 Task: Select the open-on-session-start option in the open debug.
Action: Mouse moved to (68, 498)
Screenshot: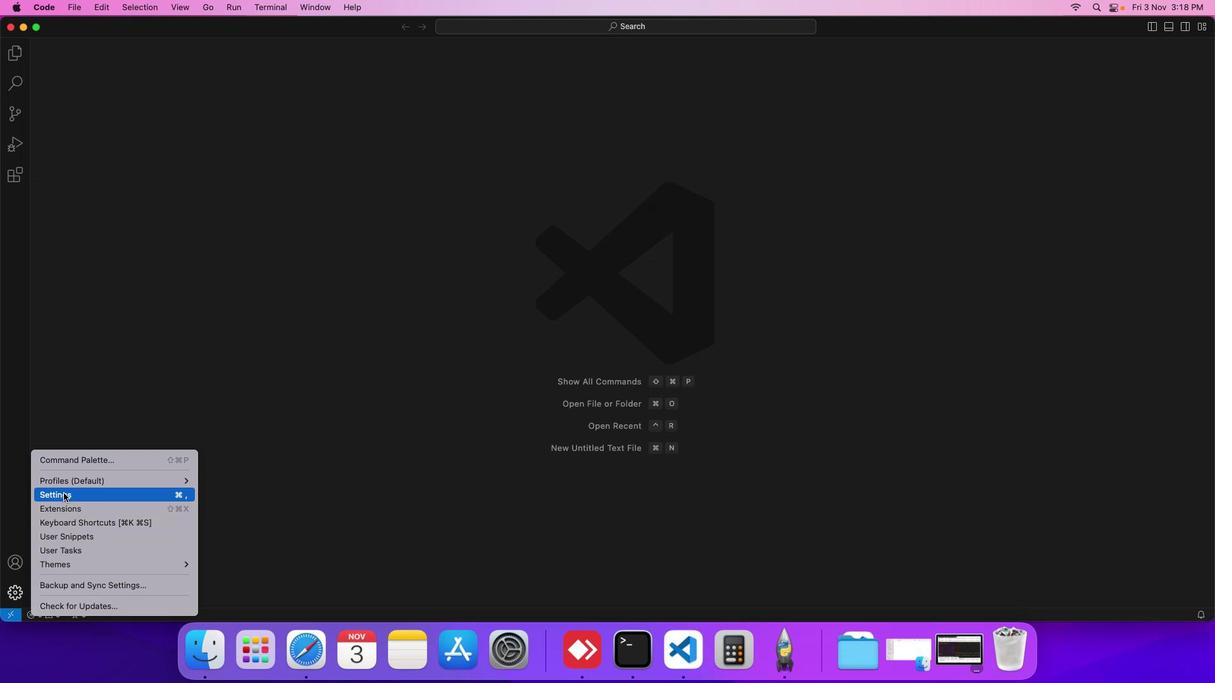 
Action: Mouse pressed left at (68, 498)
Screenshot: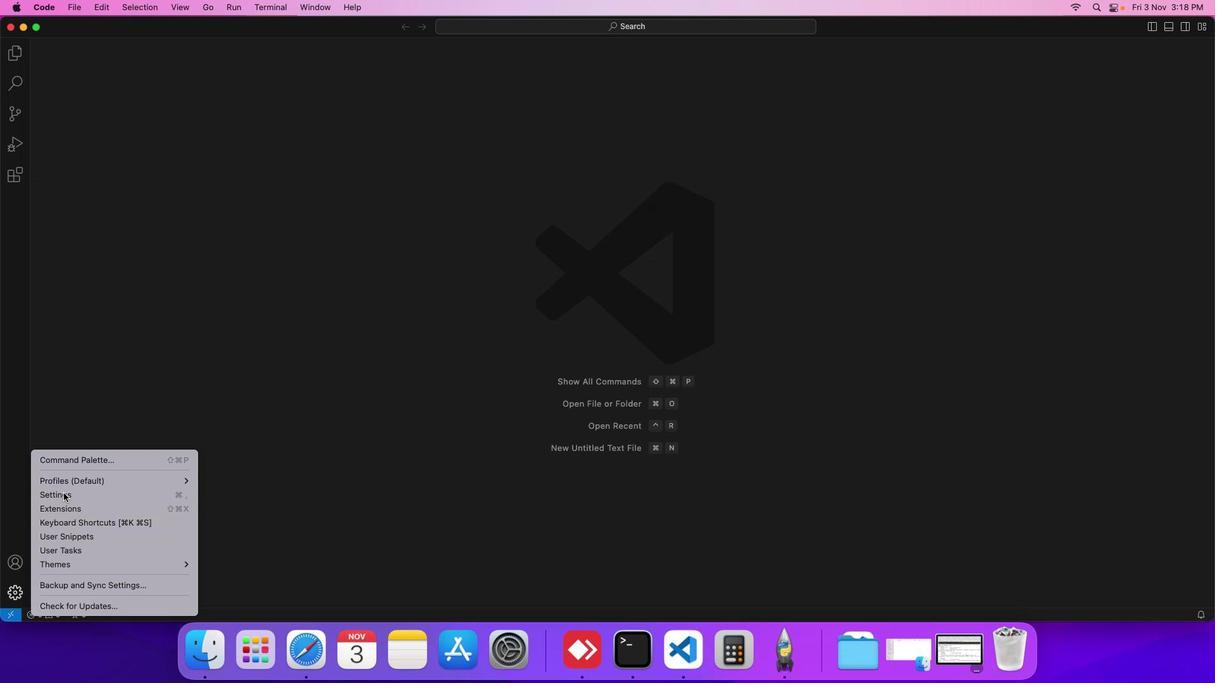 
Action: Mouse moved to (300, 187)
Screenshot: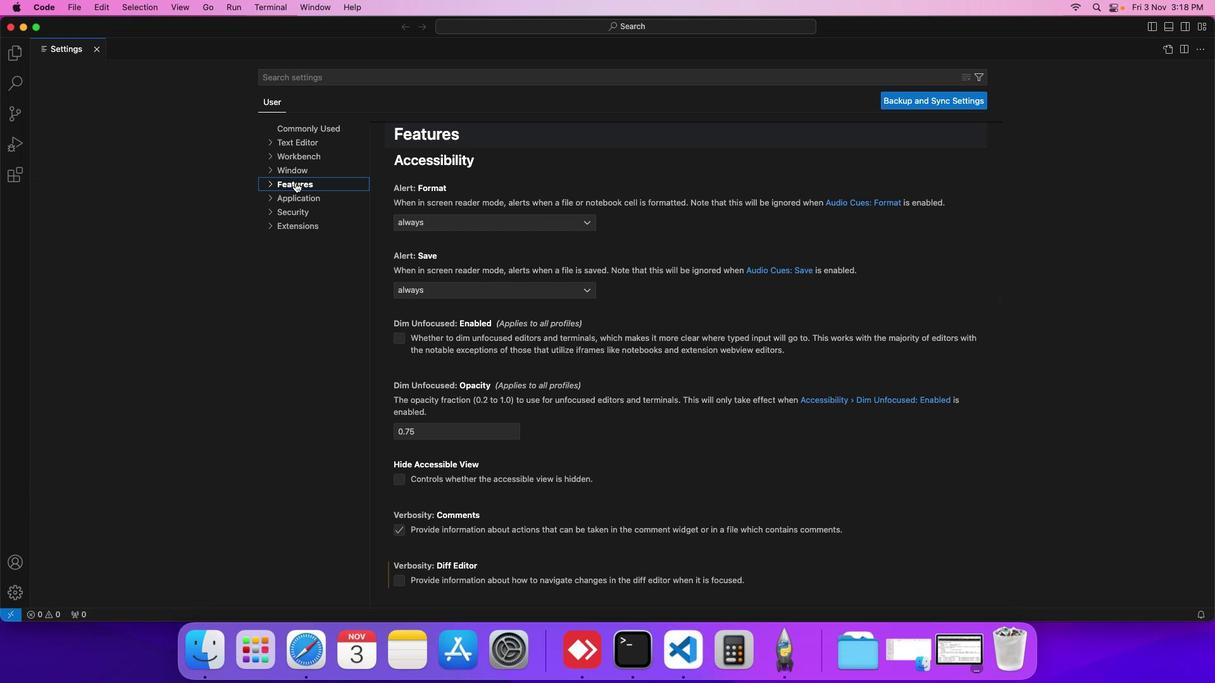 
Action: Mouse pressed left at (300, 187)
Screenshot: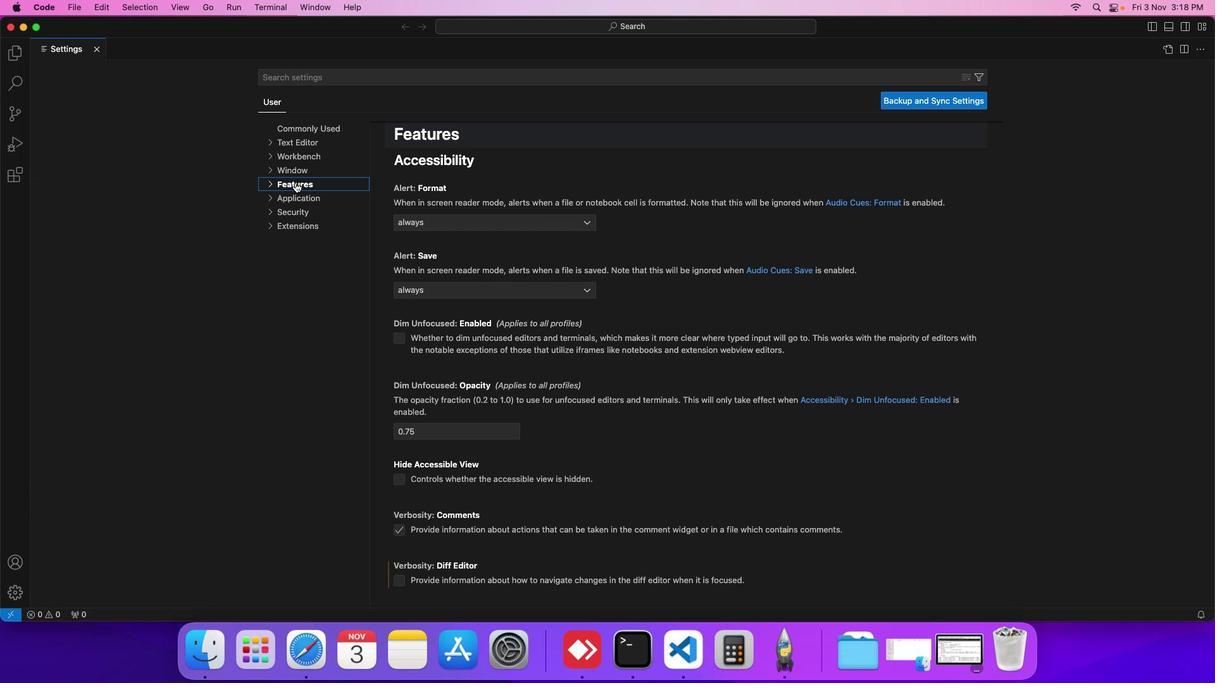 
Action: Mouse moved to (306, 244)
Screenshot: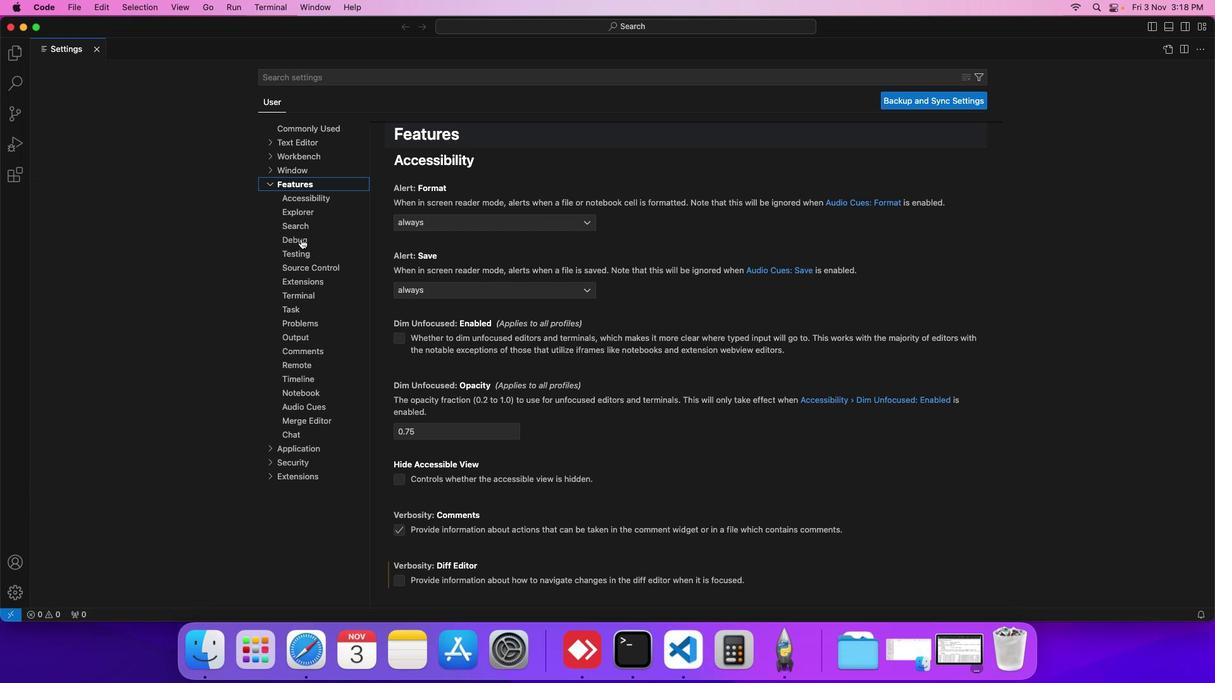 
Action: Mouse pressed left at (306, 244)
Screenshot: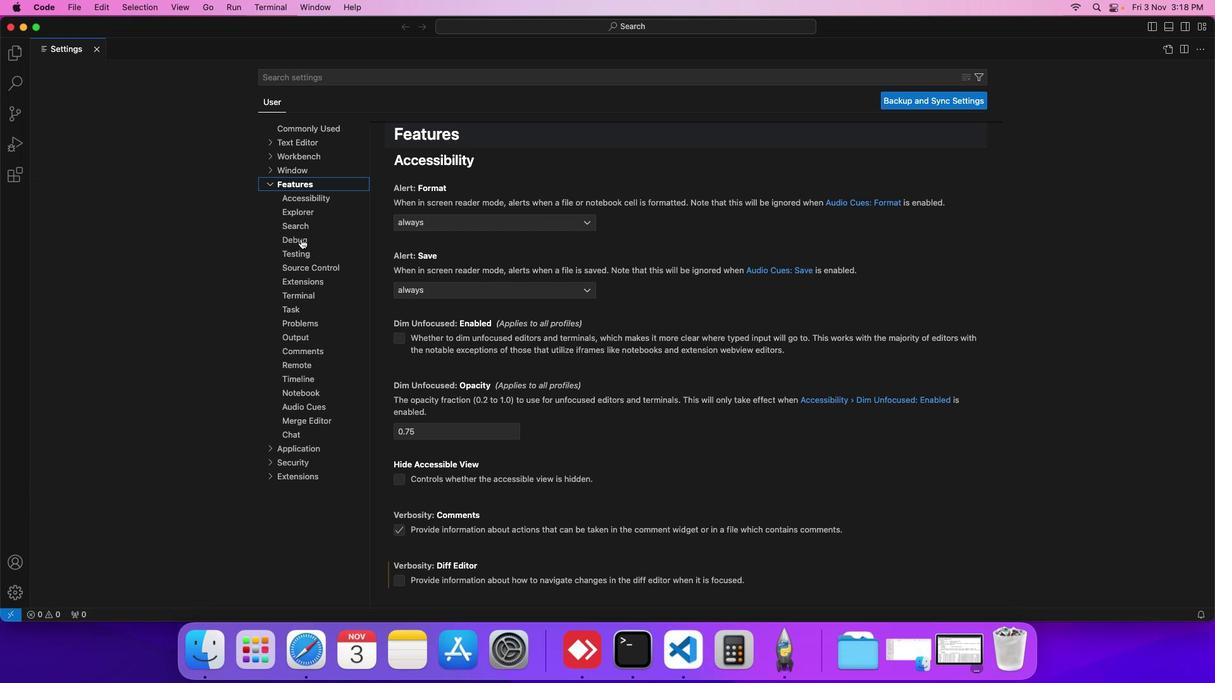 
Action: Mouse moved to (465, 496)
Screenshot: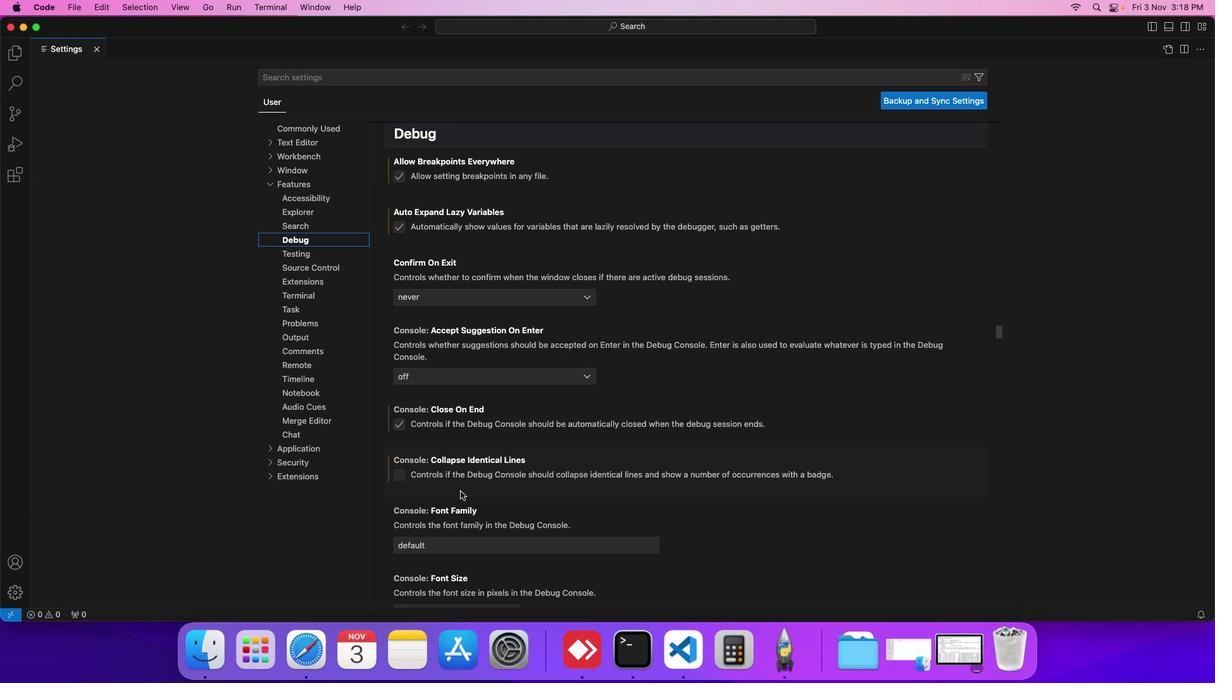 
Action: Mouse scrolled (465, 496) with delta (5, 4)
Screenshot: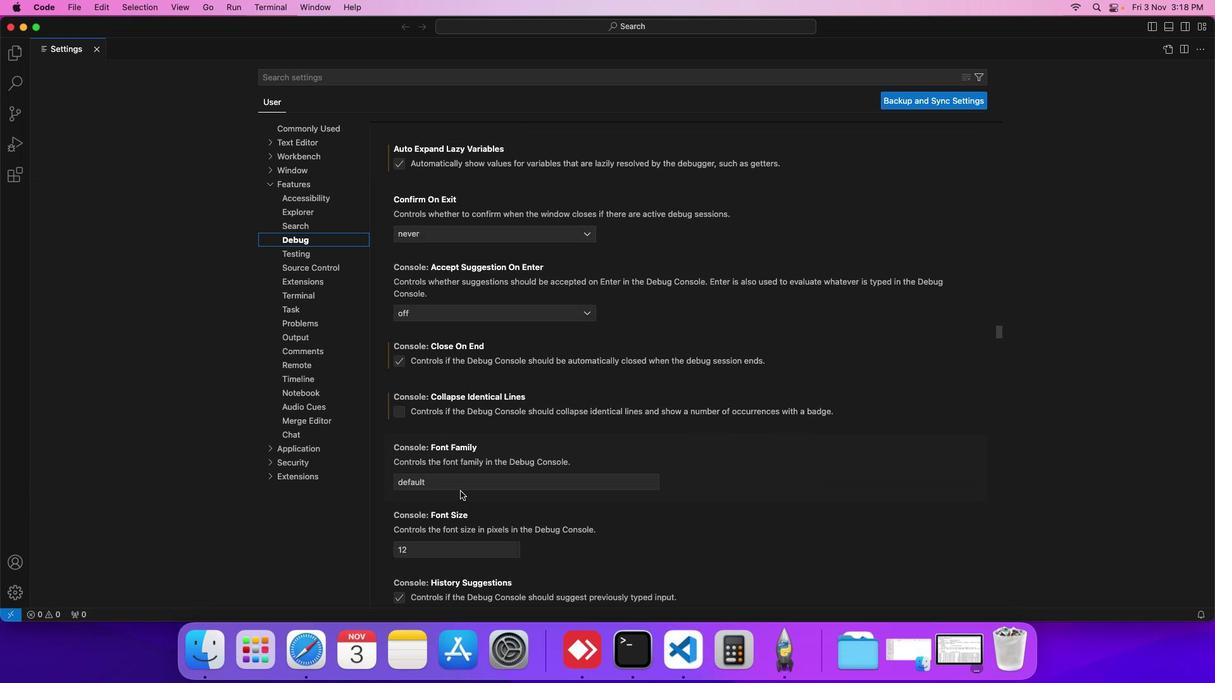 
Action: Mouse scrolled (465, 496) with delta (5, 4)
Screenshot: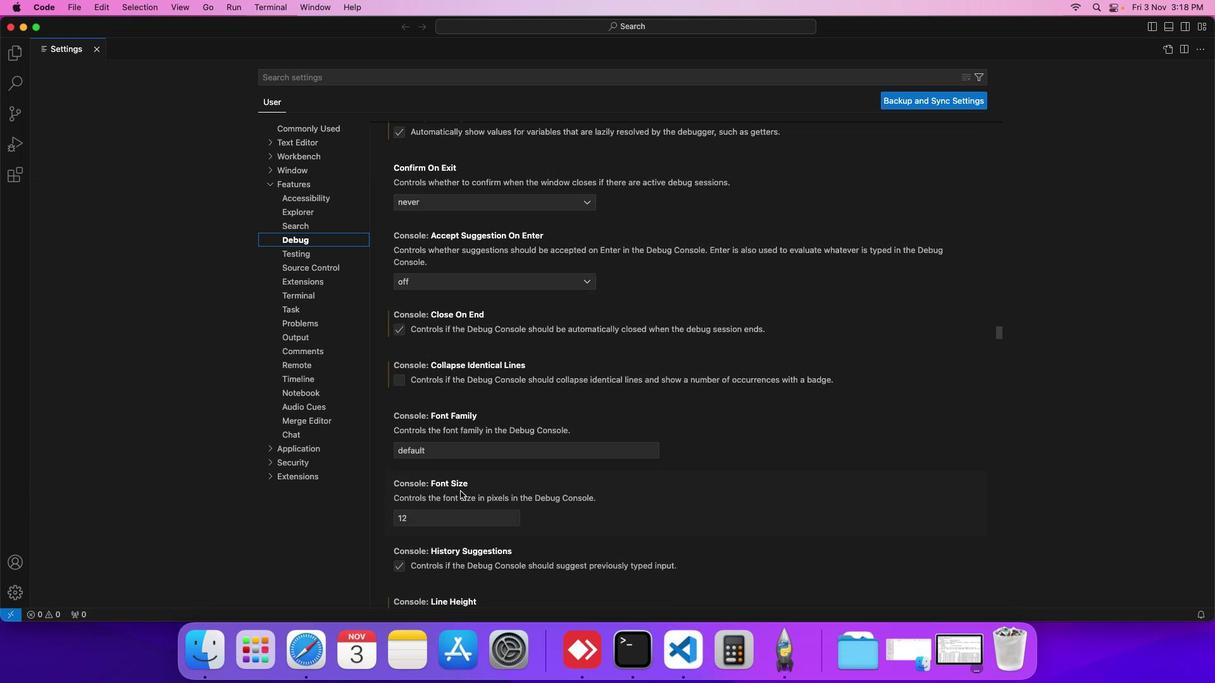 
Action: Mouse scrolled (465, 496) with delta (5, 4)
Screenshot: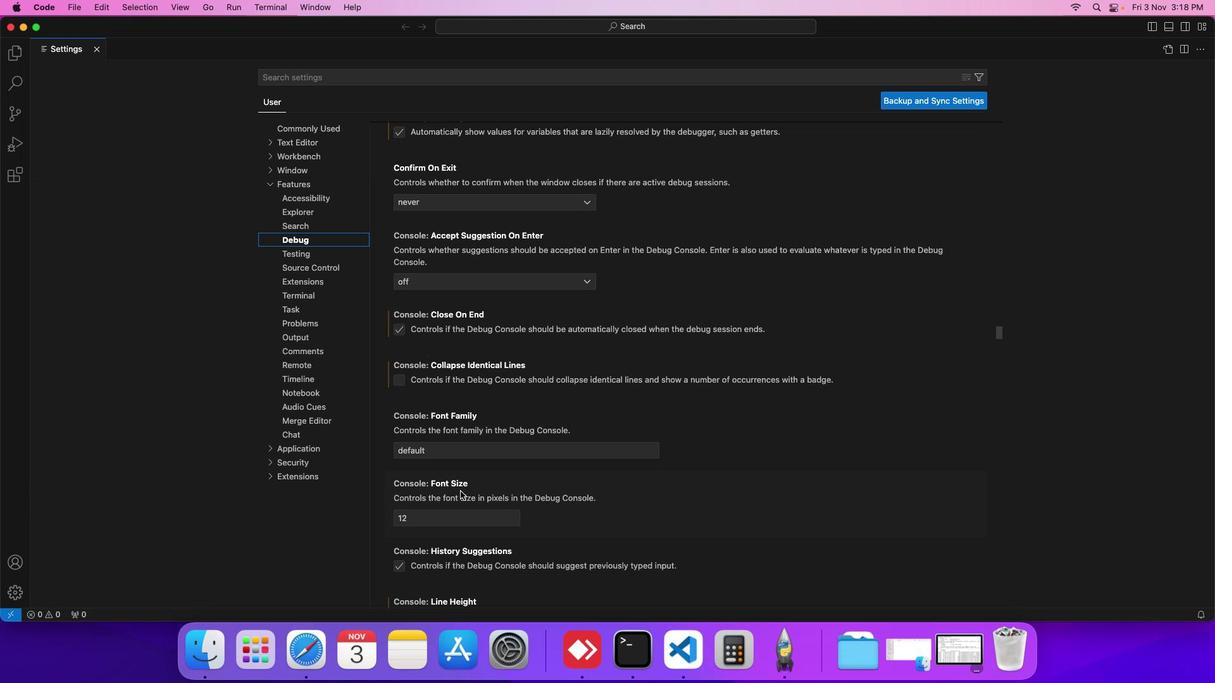 
Action: Mouse scrolled (465, 496) with delta (5, 4)
Screenshot: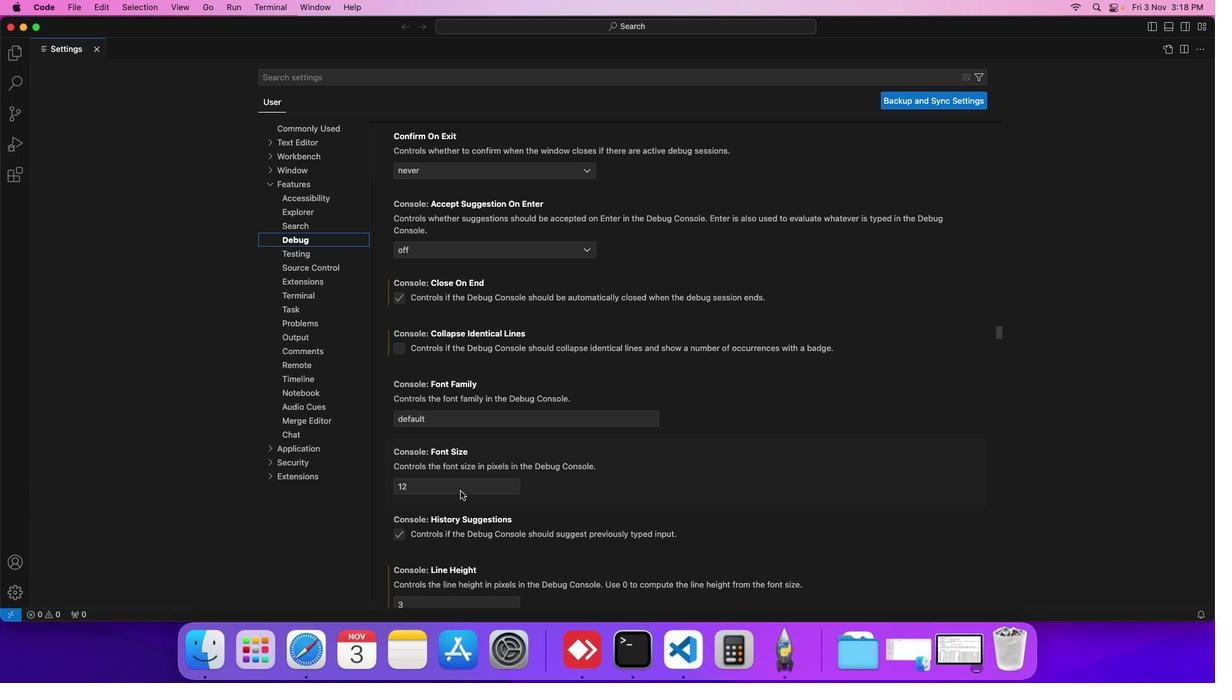 
Action: Mouse scrolled (465, 496) with delta (5, 4)
Screenshot: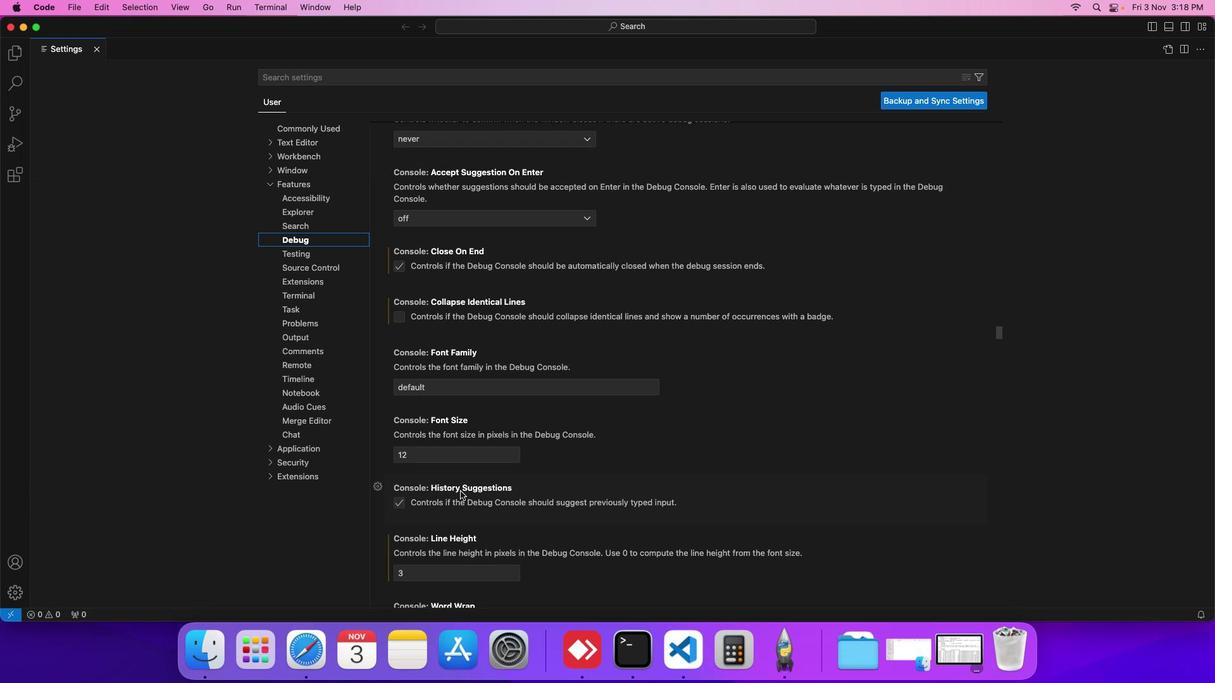 
Action: Mouse scrolled (465, 496) with delta (5, 4)
Screenshot: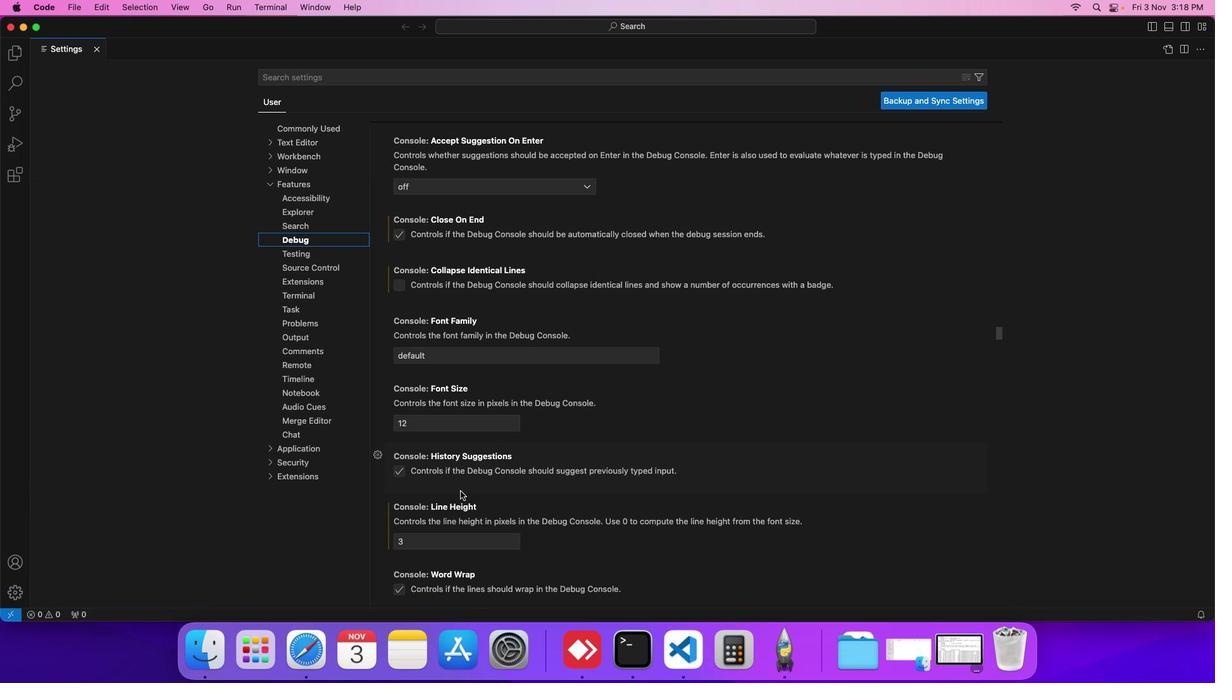 
Action: Mouse scrolled (465, 496) with delta (5, 4)
Screenshot: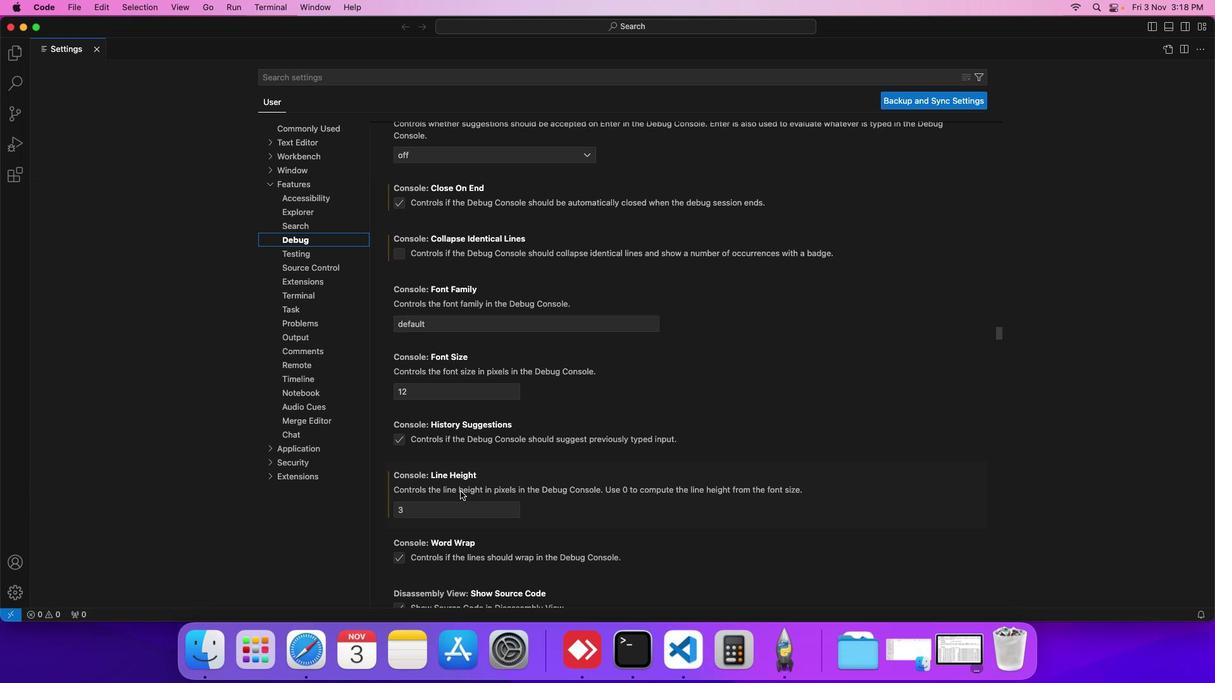 
Action: Mouse scrolled (465, 496) with delta (5, 4)
Screenshot: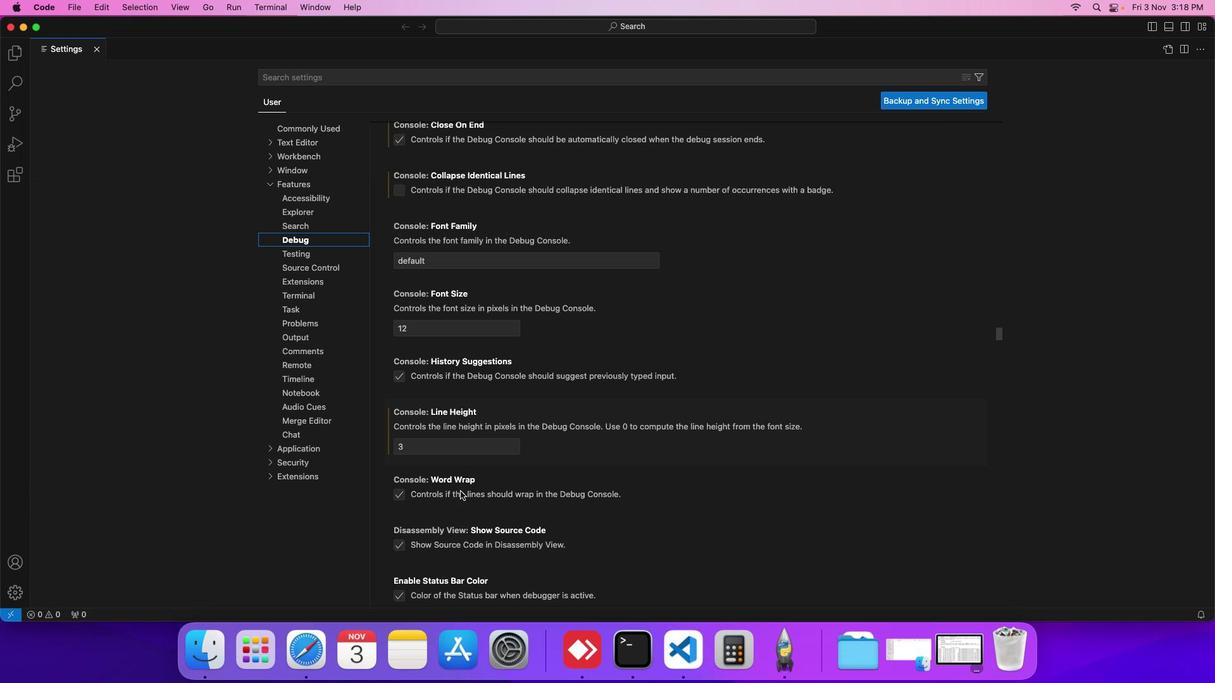 
Action: Mouse scrolled (465, 496) with delta (5, 4)
Screenshot: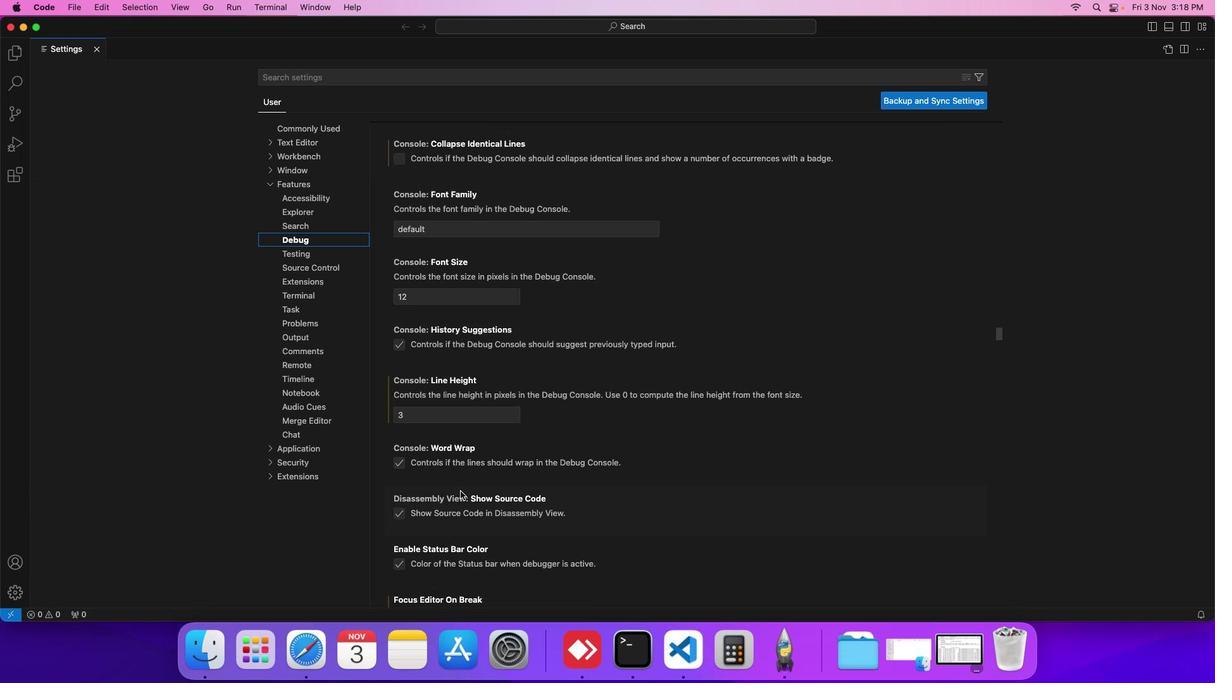 
Action: Mouse scrolled (465, 496) with delta (5, 4)
Screenshot: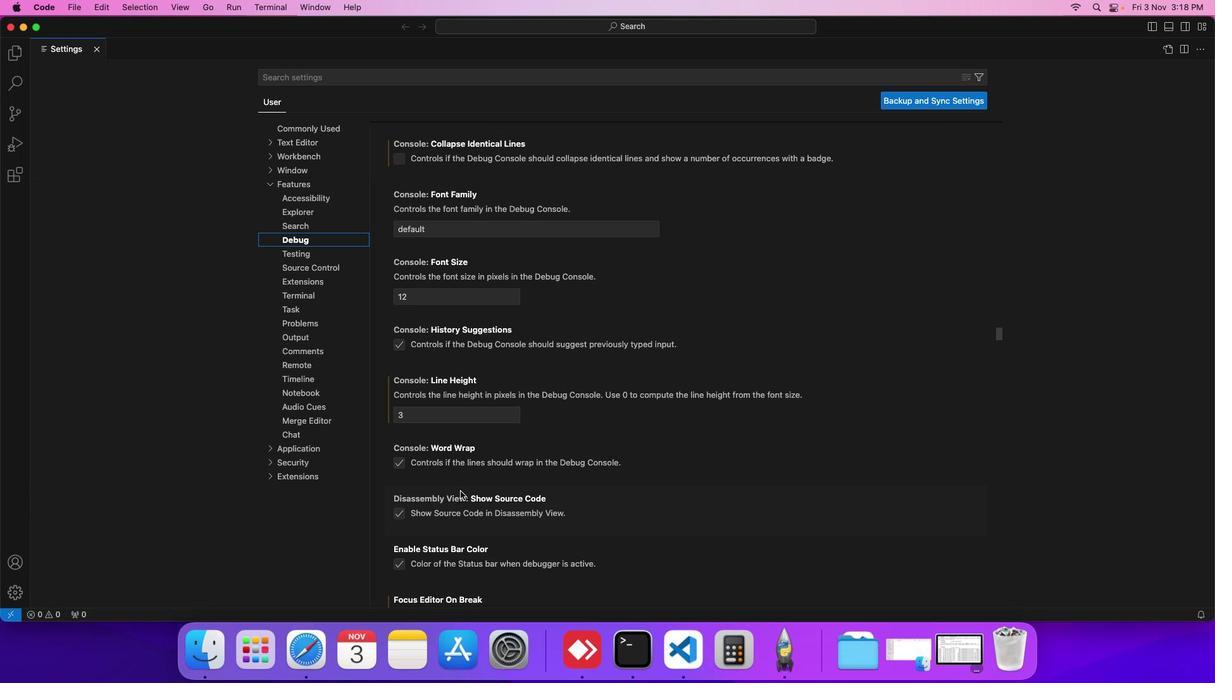 
Action: Mouse scrolled (465, 496) with delta (5, 4)
Screenshot: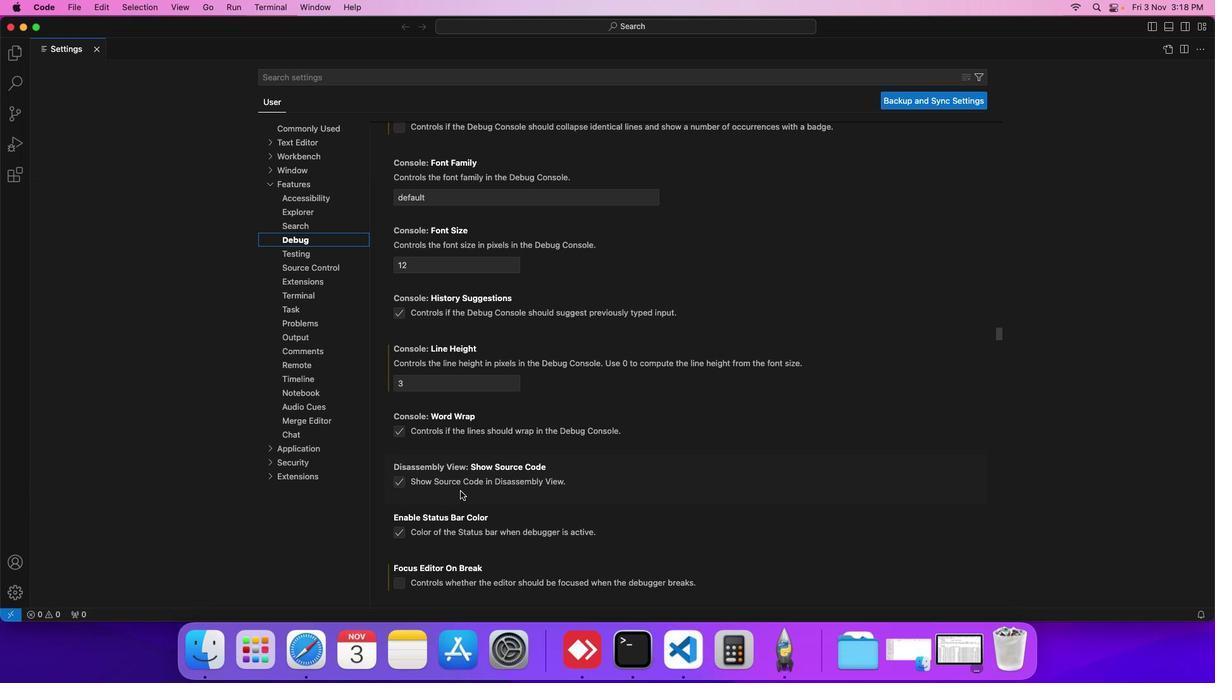 
Action: Mouse scrolled (465, 496) with delta (5, 4)
Screenshot: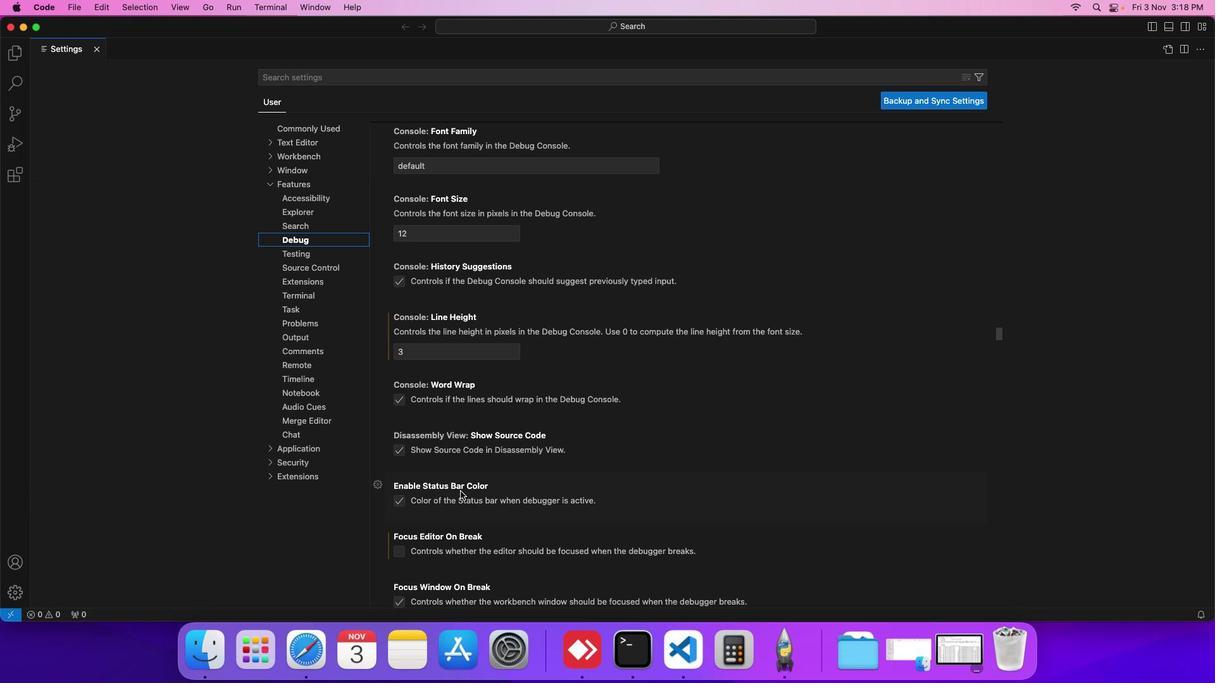 
Action: Mouse scrolled (465, 496) with delta (5, 4)
Screenshot: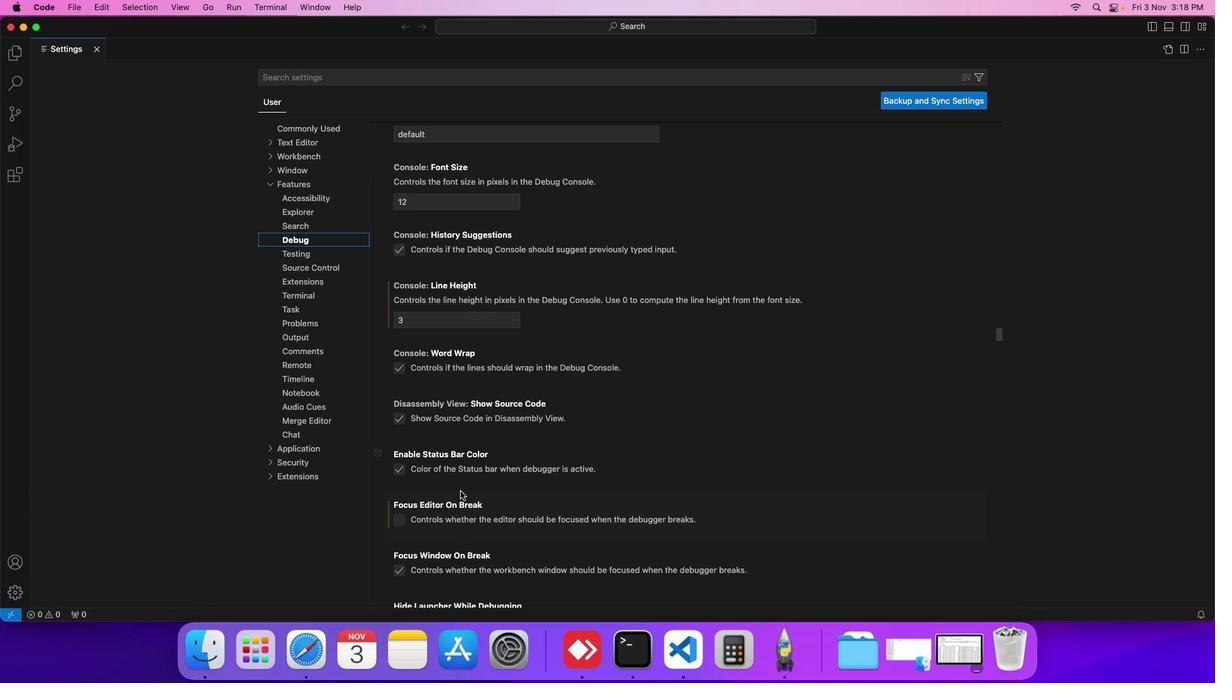 
Action: Mouse scrolled (465, 496) with delta (5, 4)
Screenshot: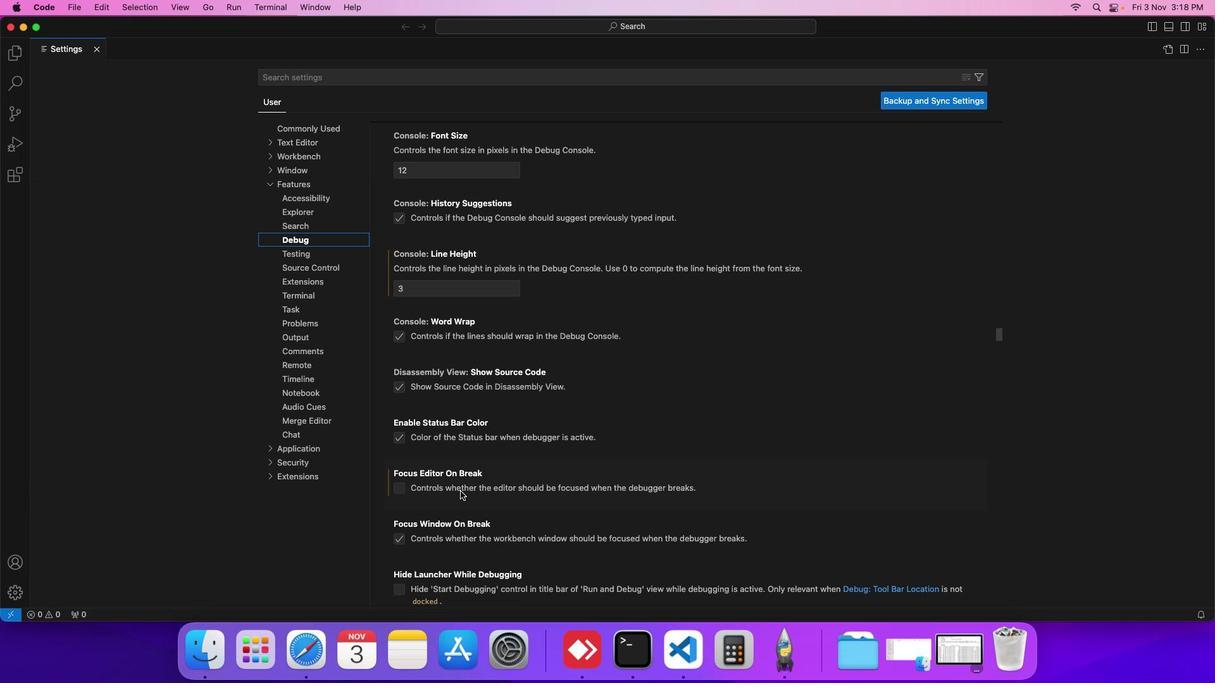 
Action: Mouse scrolled (465, 496) with delta (5, 4)
Screenshot: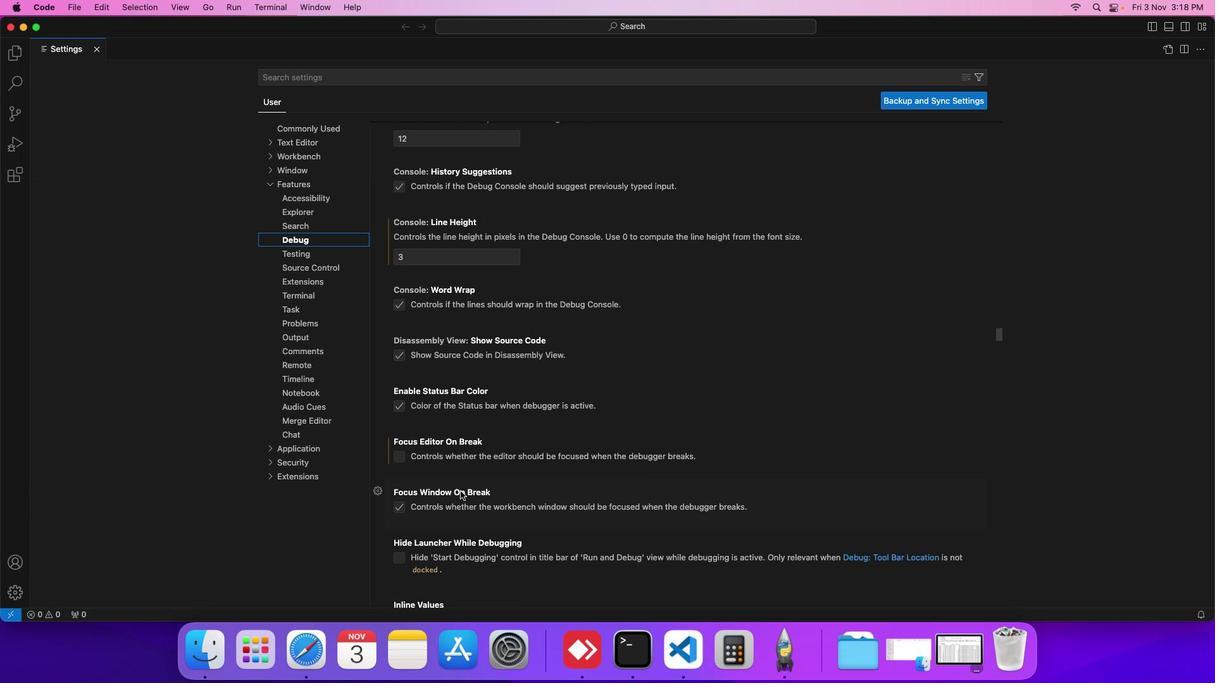 
Action: Mouse scrolled (465, 496) with delta (5, 4)
Screenshot: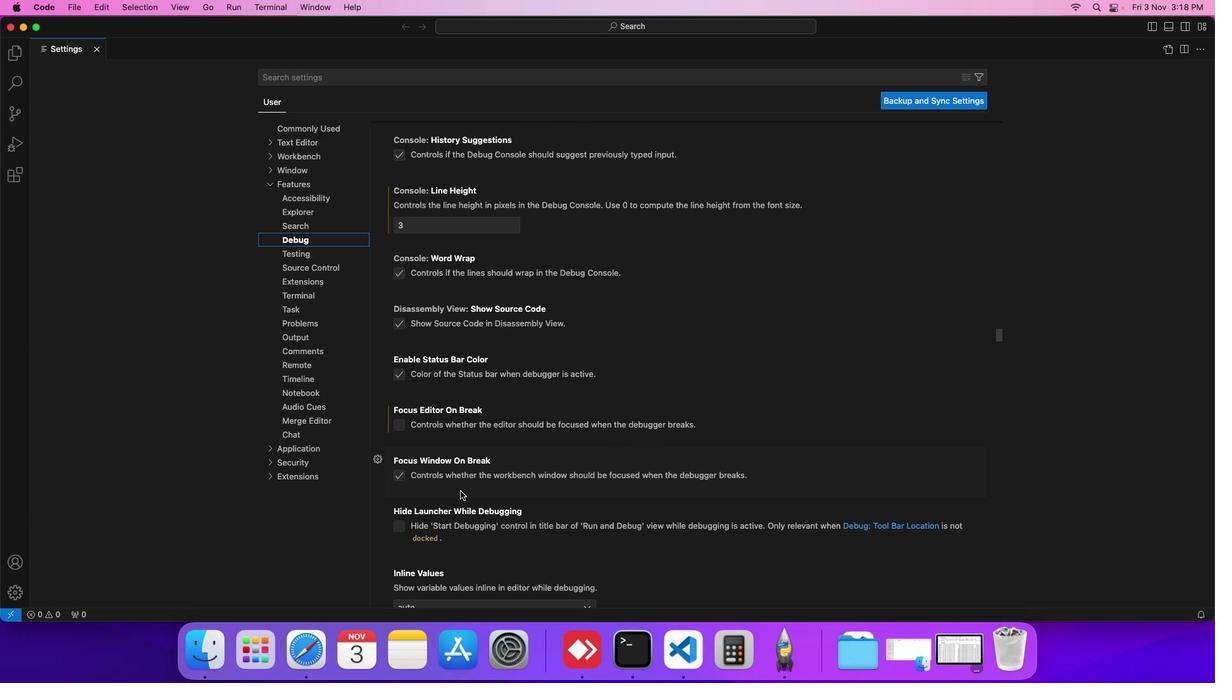 
Action: Mouse scrolled (465, 496) with delta (5, 4)
Screenshot: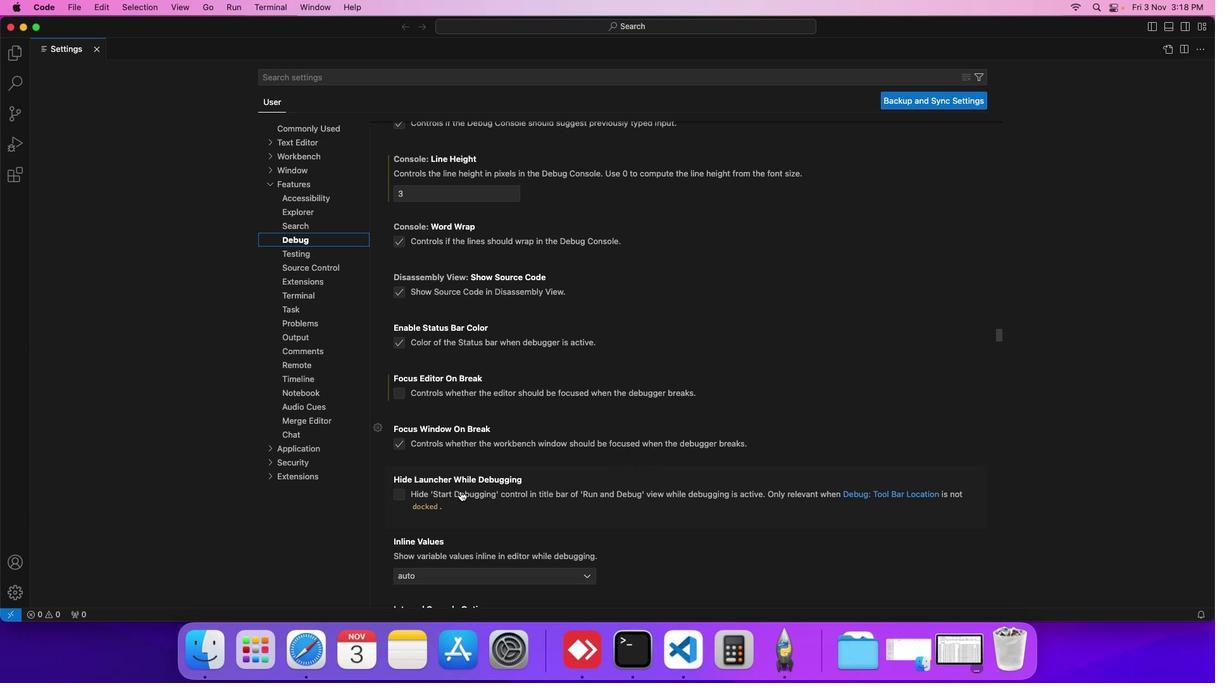 
Action: Mouse scrolled (465, 496) with delta (5, 4)
Screenshot: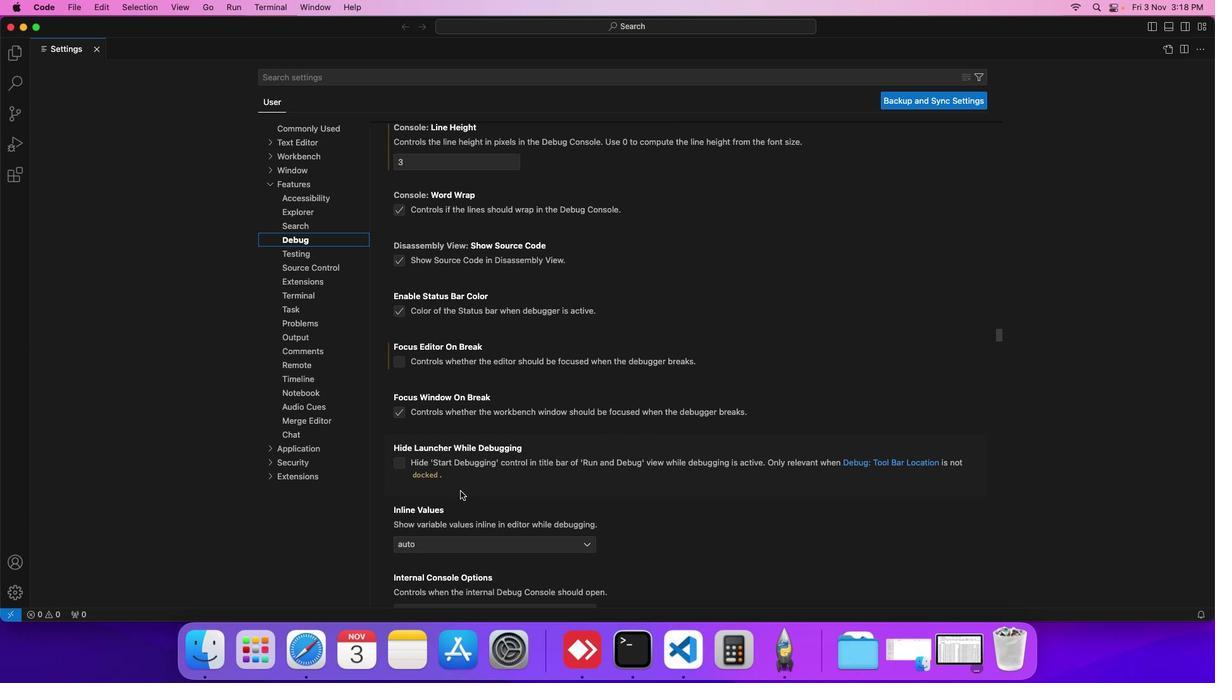 
Action: Mouse scrolled (465, 496) with delta (5, 4)
Screenshot: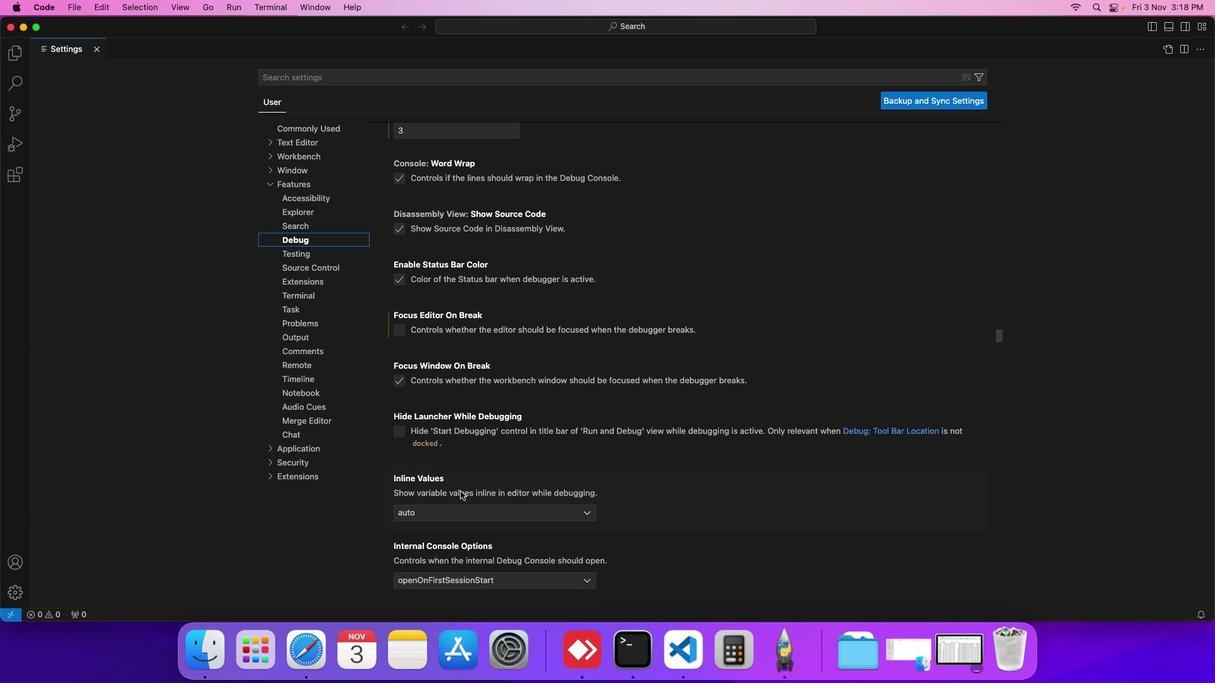 
Action: Mouse scrolled (465, 496) with delta (5, 4)
Screenshot: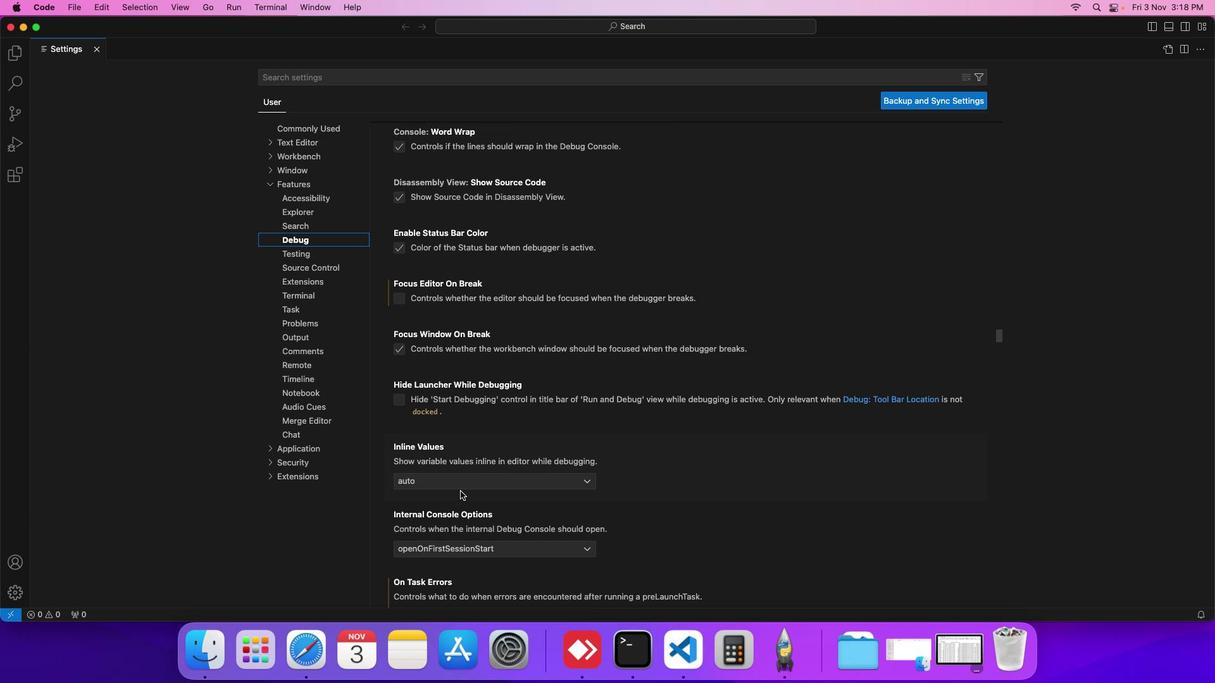 
Action: Mouse scrolled (465, 496) with delta (5, 4)
Screenshot: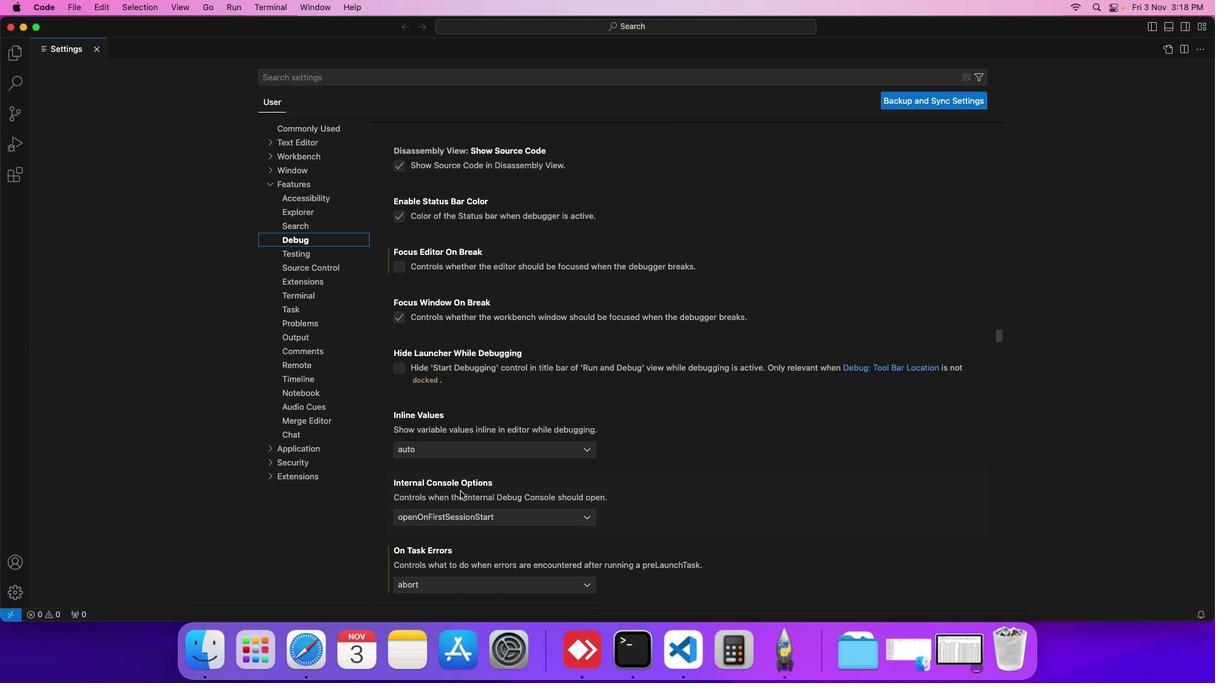 
Action: Mouse scrolled (465, 496) with delta (5, 4)
Screenshot: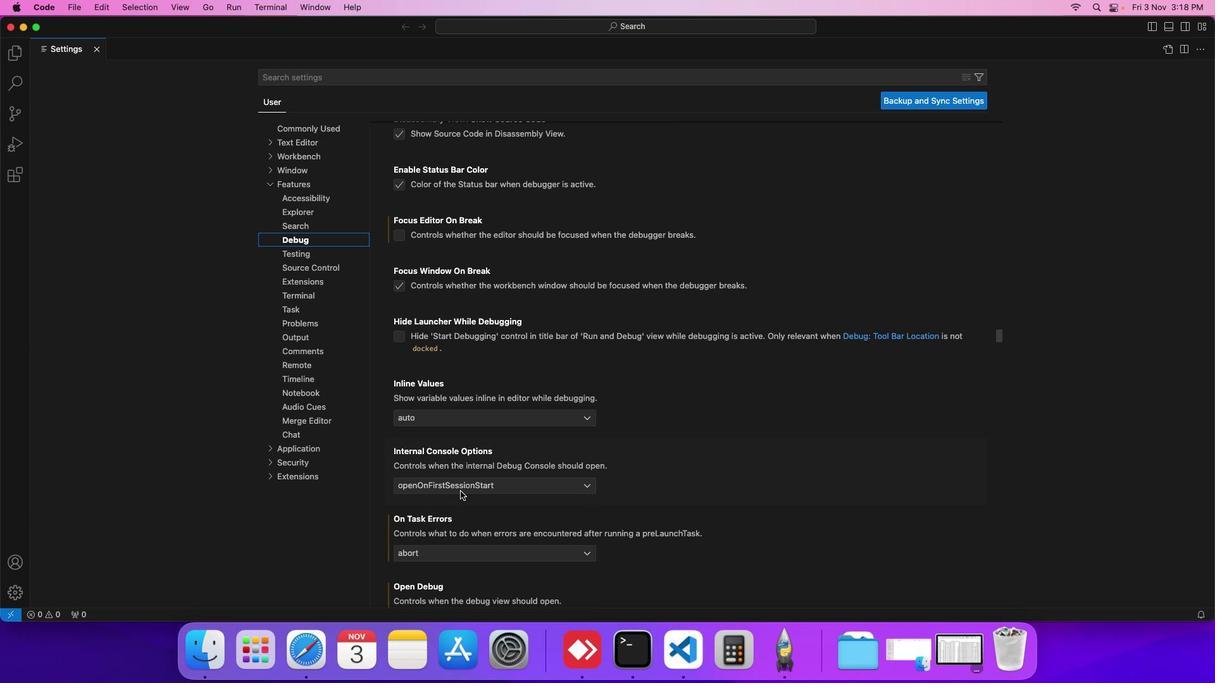 
Action: Mouse scrolled (465, 496) with delta (5, 4)
Screenshot: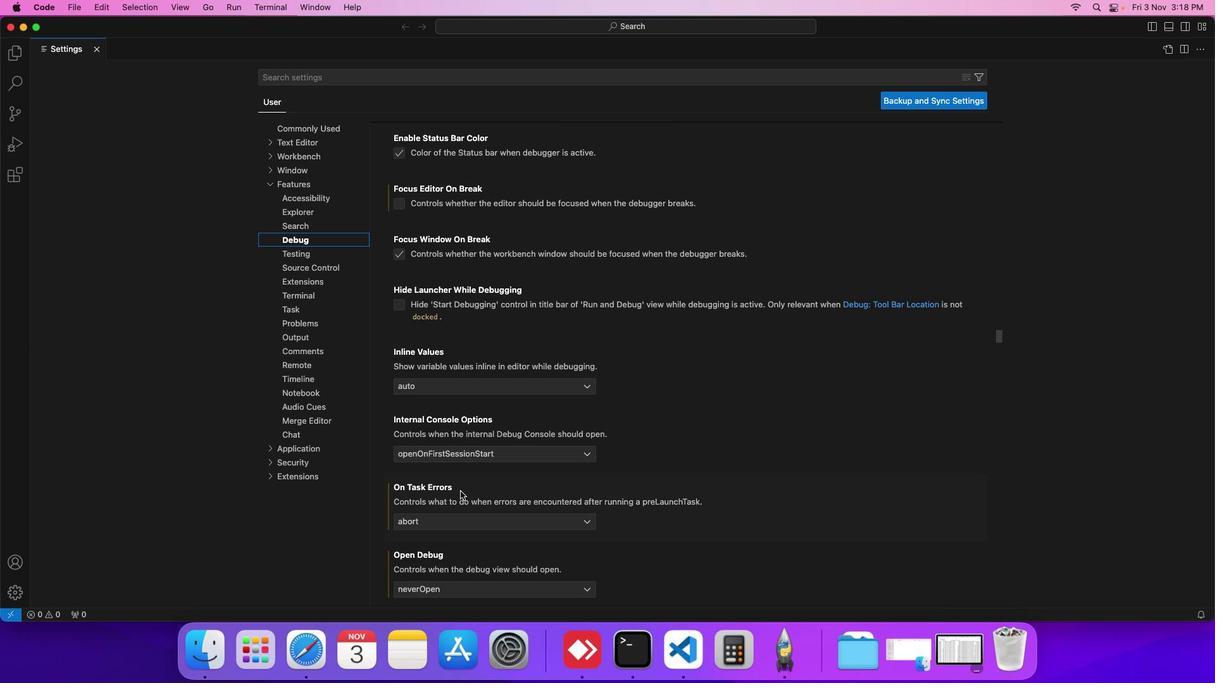 
Action: Mouse scrolled (465, 496) with delta (5, 4)
Screenshot: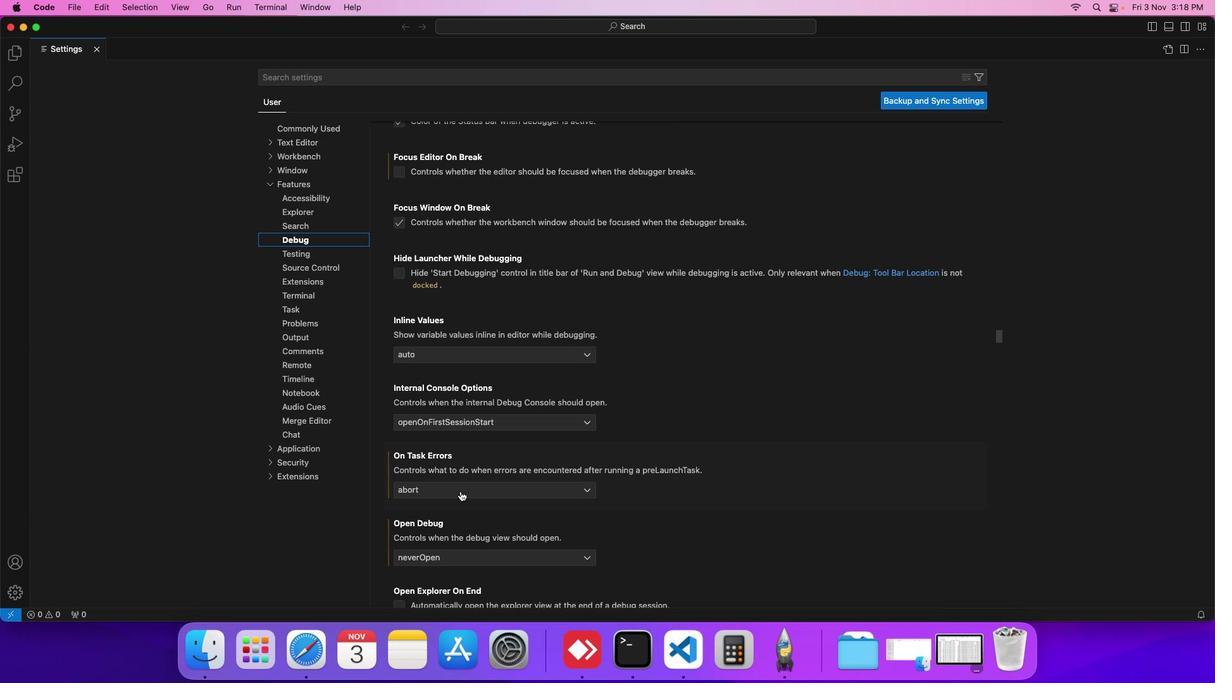 
Action: Mouse scrolled (465, 496) with delta (5, 4)
Screenshot: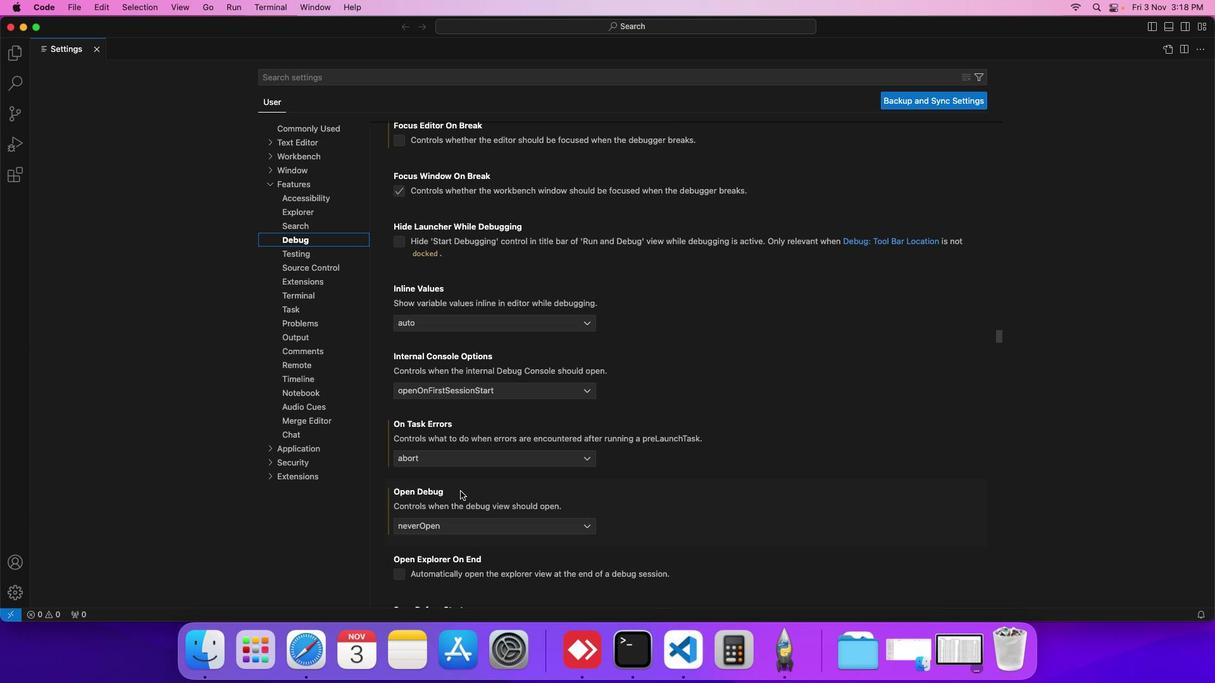
Action: Mouse moved to (429, 535)
Screenshot: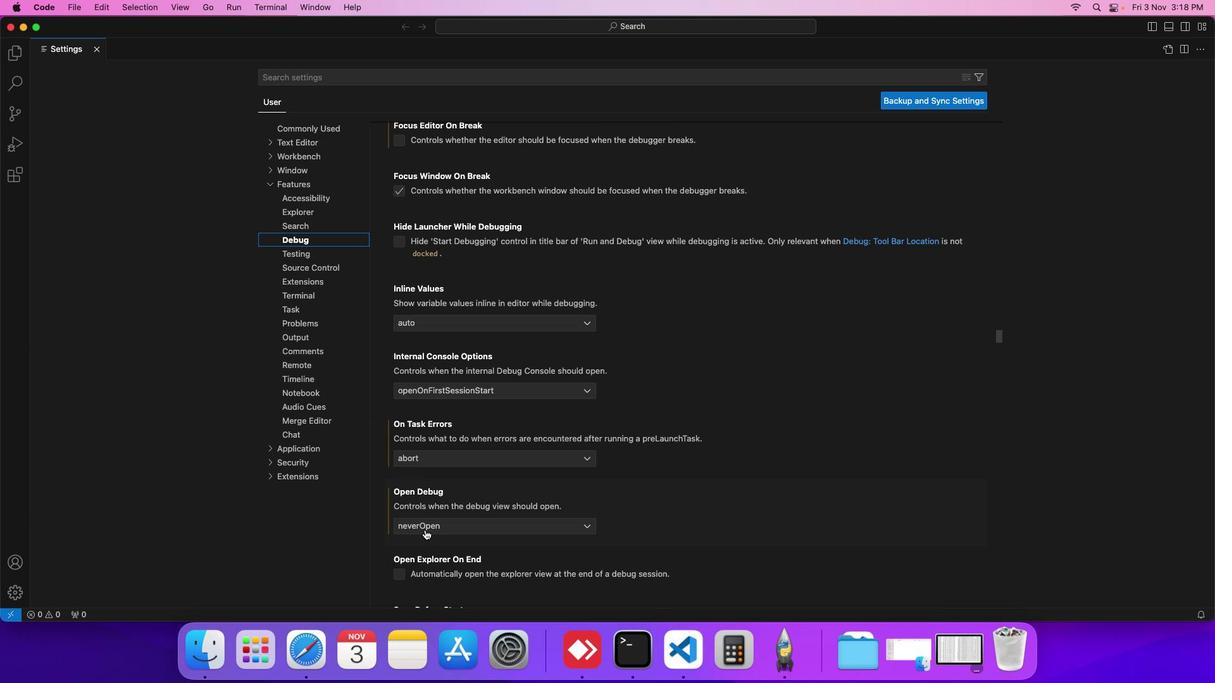 
Action: Mouse pressed left at (429, 535)
Screenshot: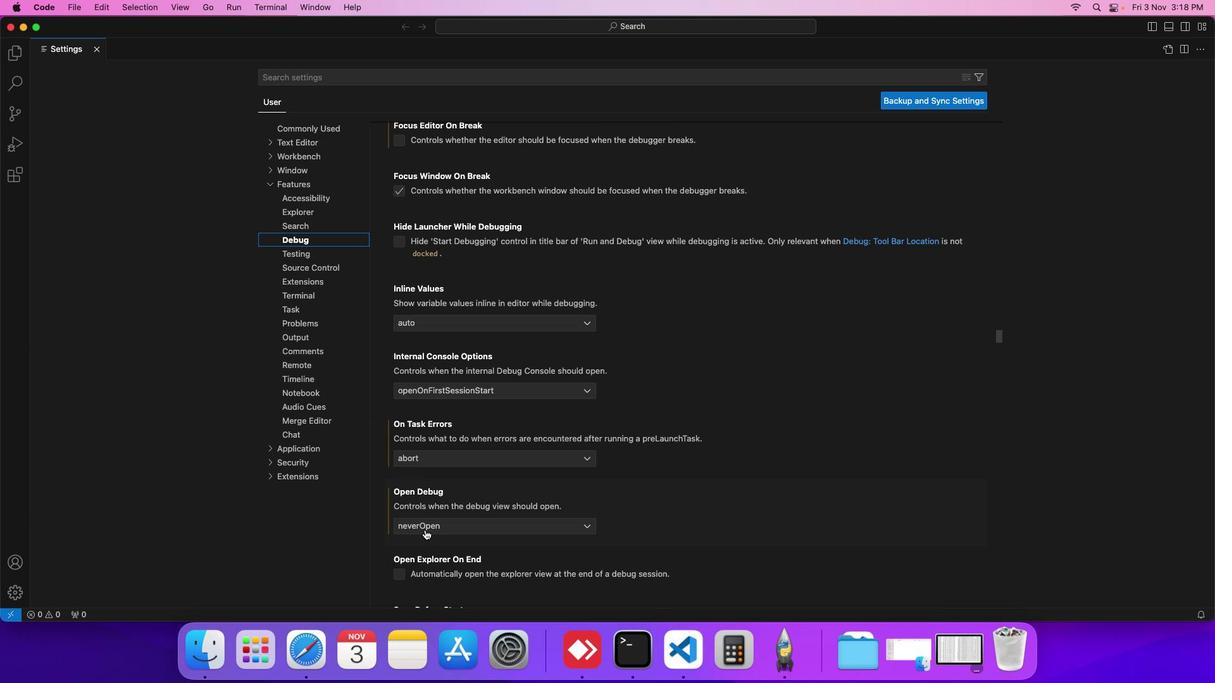 
Action: Mouse moved to (418, 566)
Screenshot: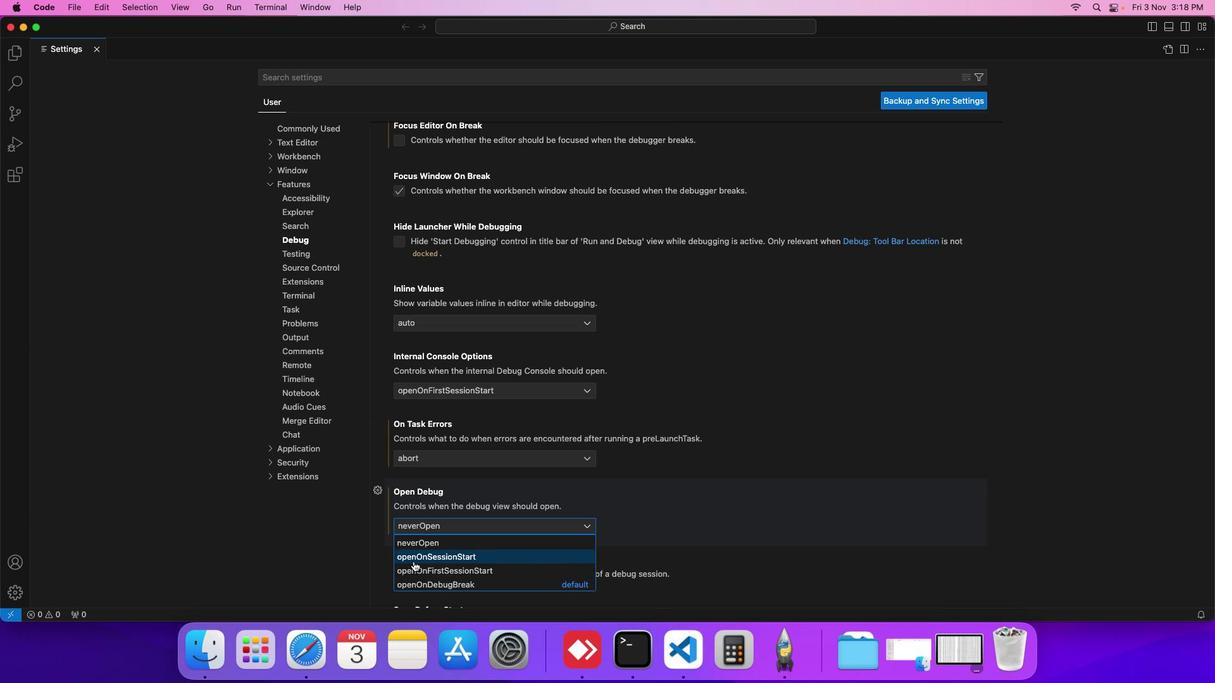 
Action: Mouse pressed left at (418, 566)
Screenshot: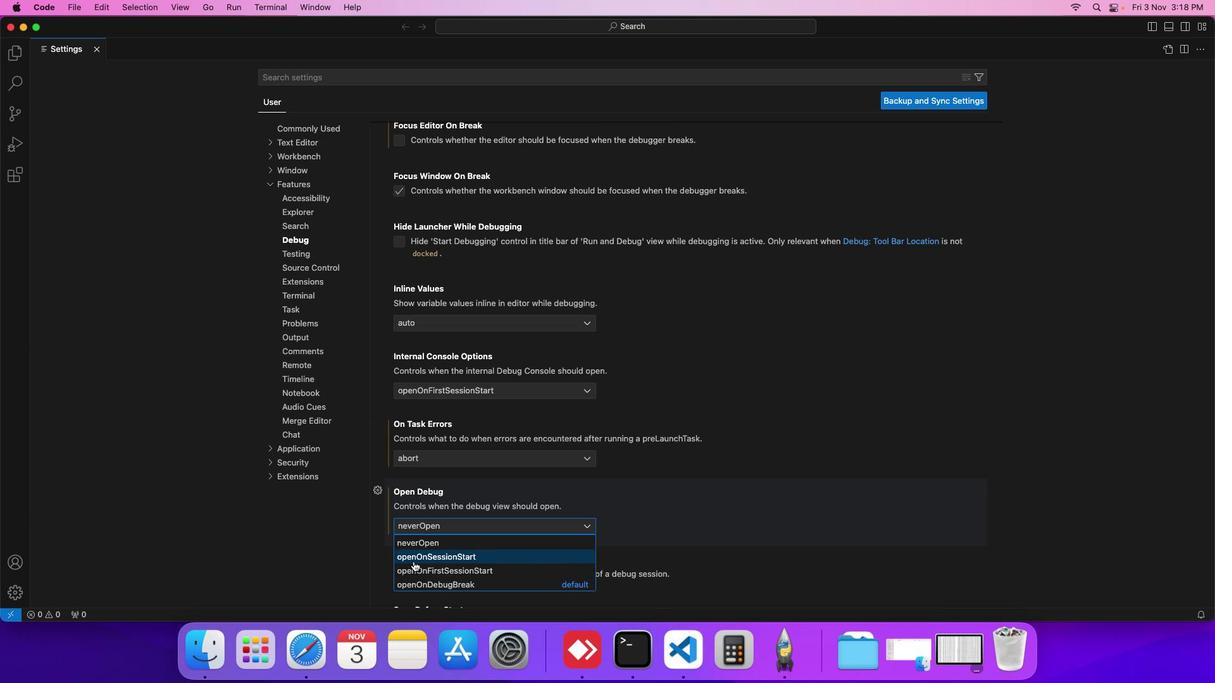 
